 Task: Filter meetings with the name "Innovation Workshop".
Action: Mouse moved to (333, 164)
Screenshot: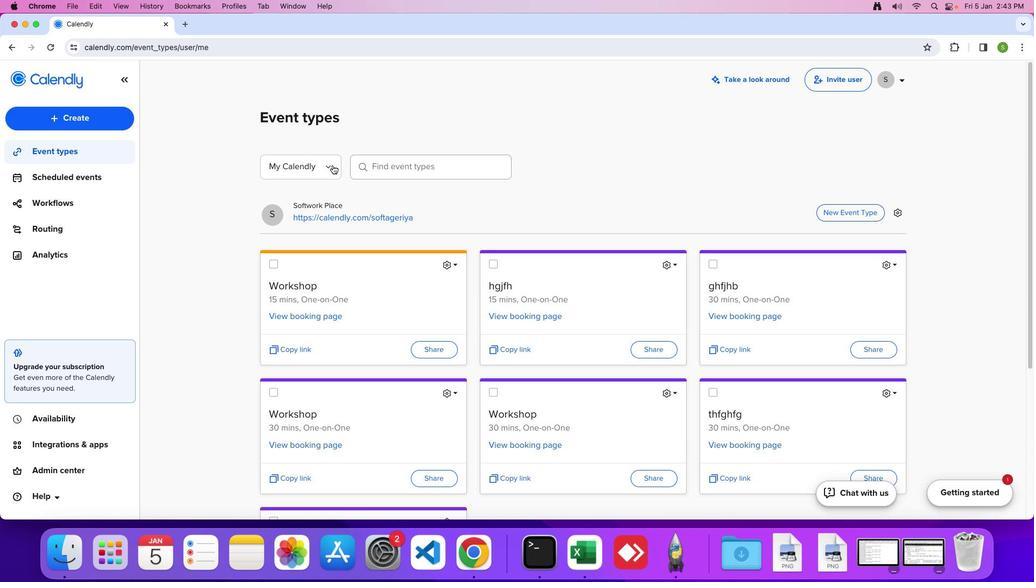 
Action: Mouse pressed left at (333, 164)
Screenshot: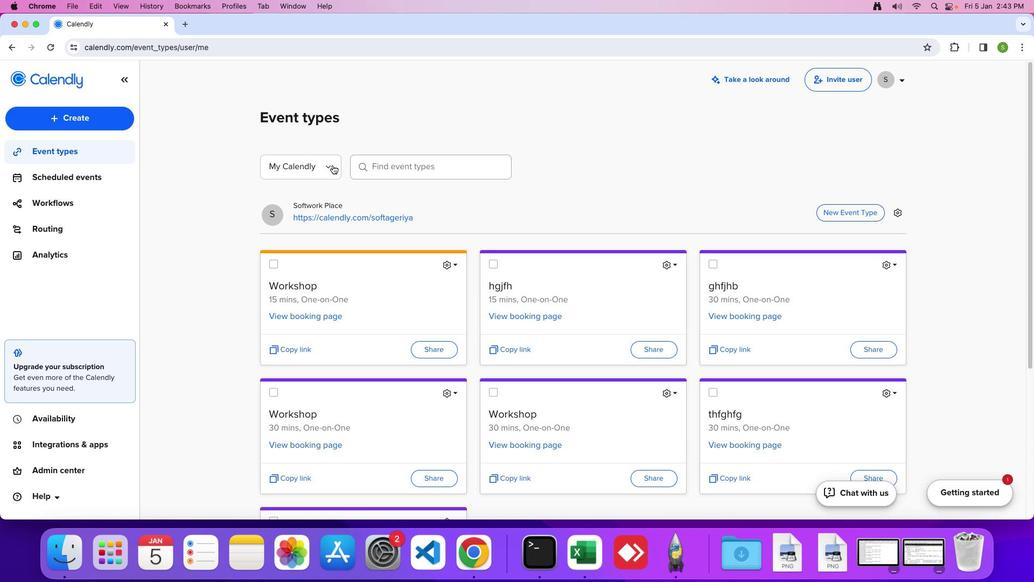 
Action: Mouse moved to (302, 194)
Screenshot: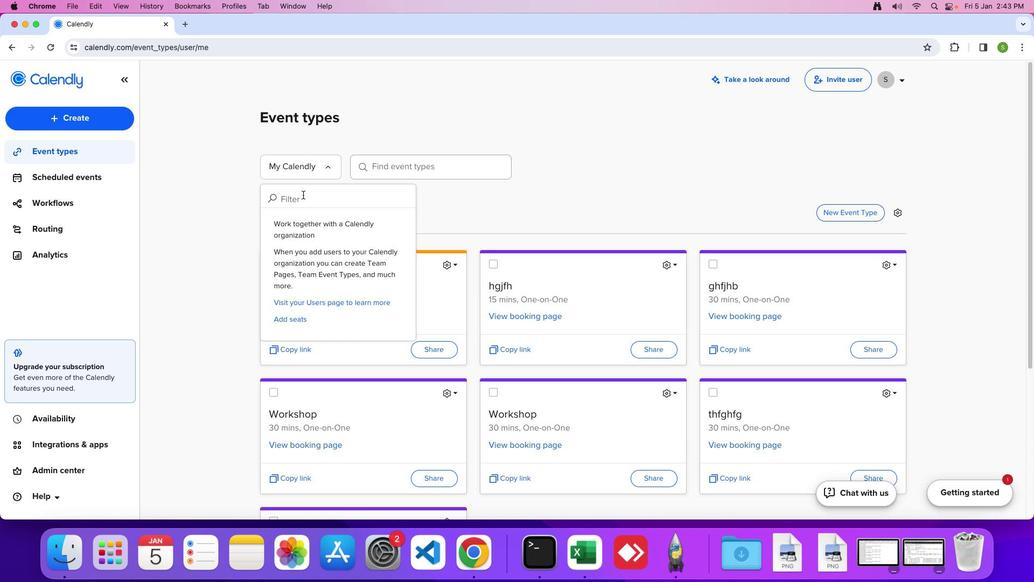 
Action: Mouse pressed left at (302, 194)
Screenshot: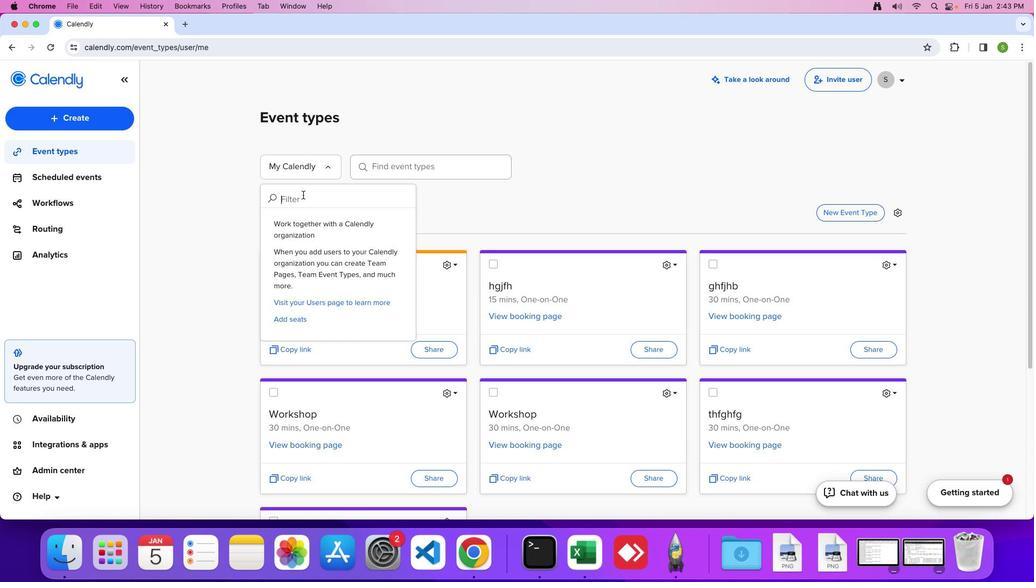
Action: Mouse moved to (302, 197)
Screenshot: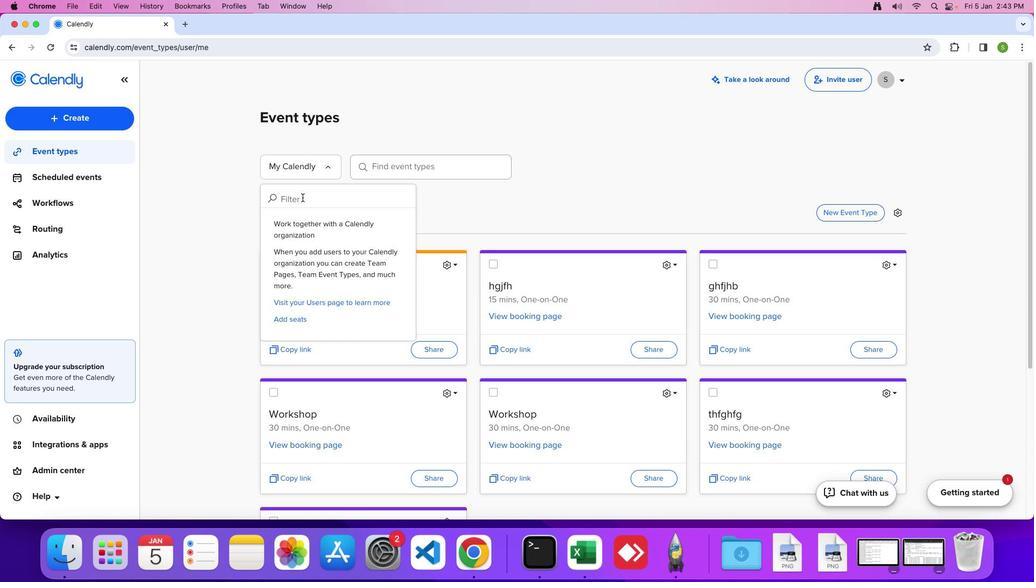 
Action: Key pressed 'I'Key.caps_lock'n''n''o''v''a''t''i''o''n'
Screenshot: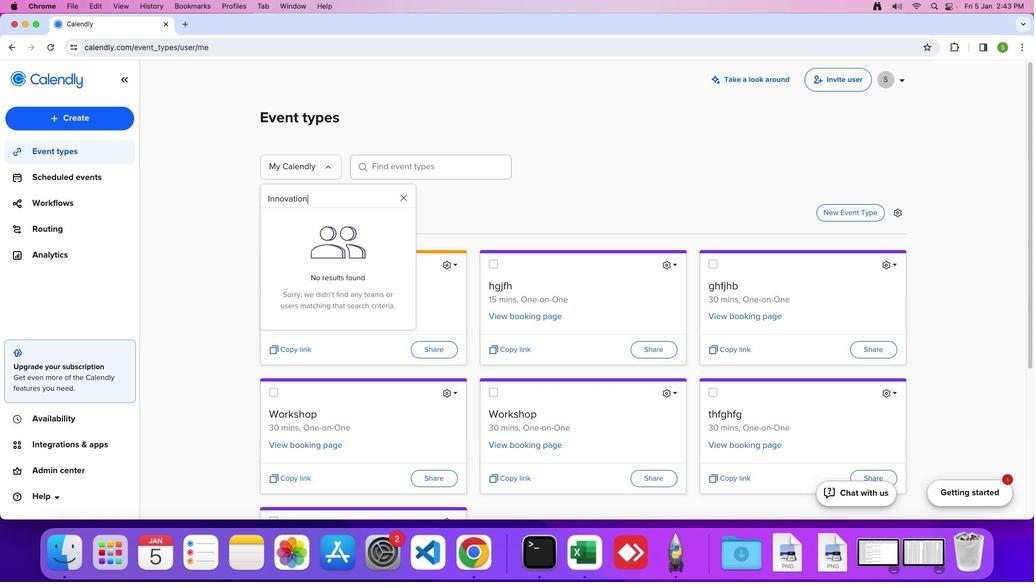 
Action: Mouse moved to (302, 197)
Screenshot: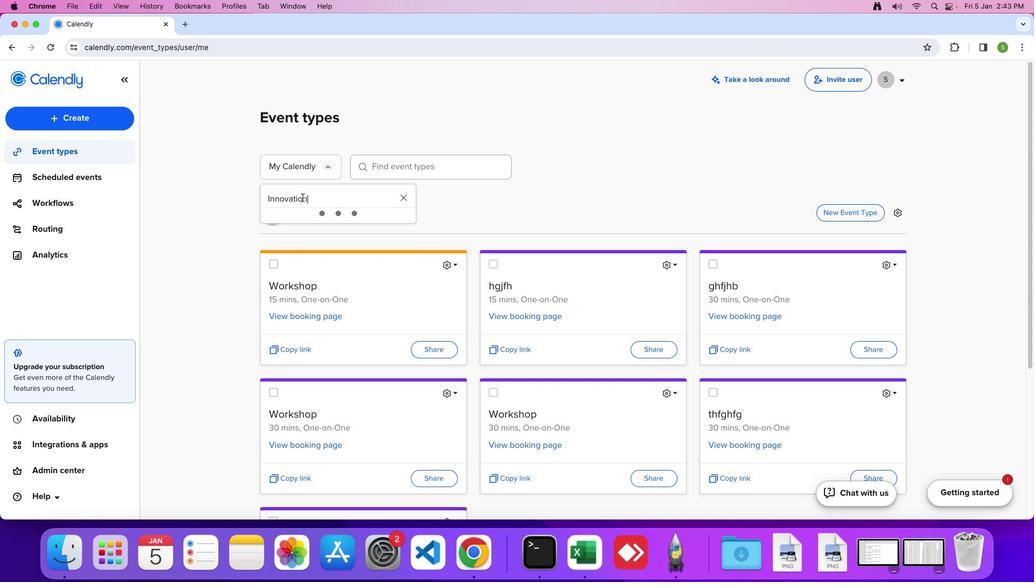 
Action: Key pressed Key.spaceKey.shift'W''o''r''k''s''h''o''p'
Screenshot: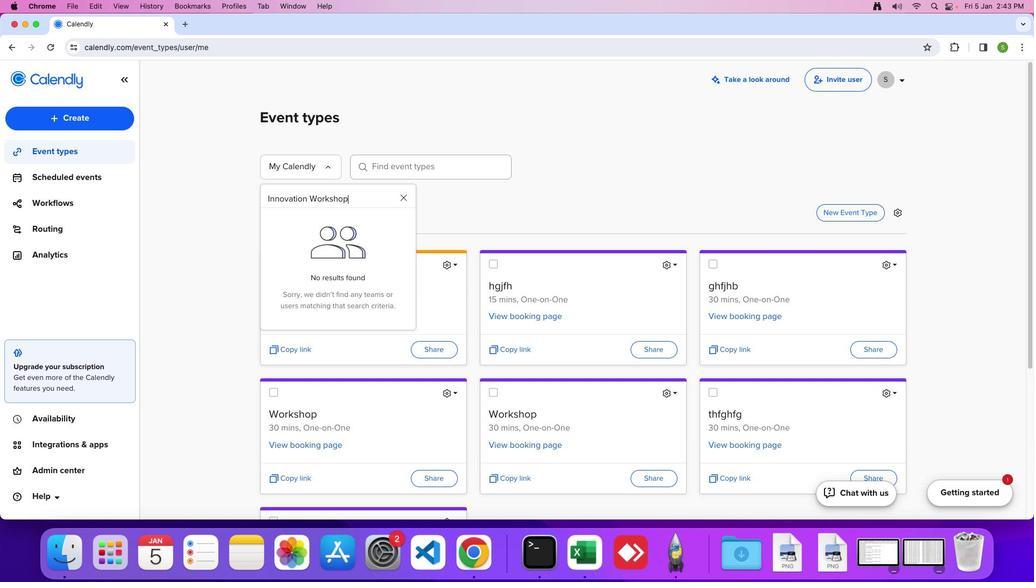 
Action: Mouse moved to (304, 200)
Screenshot: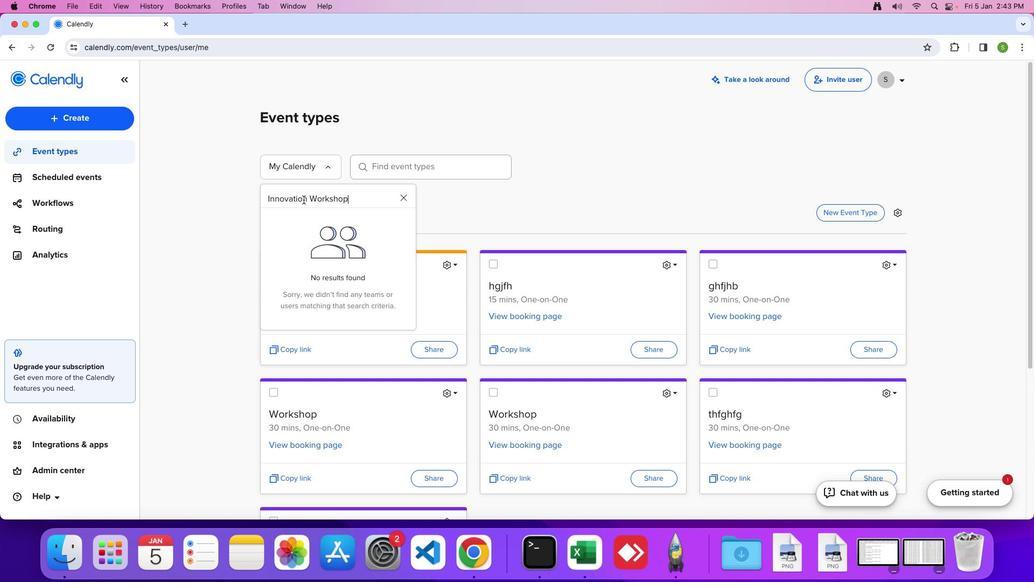 
